 Task: Sort the products in the category "Pinot Grigio" by price (highest first).
Action: Mouse moved to (1020, 342)
Screenshot: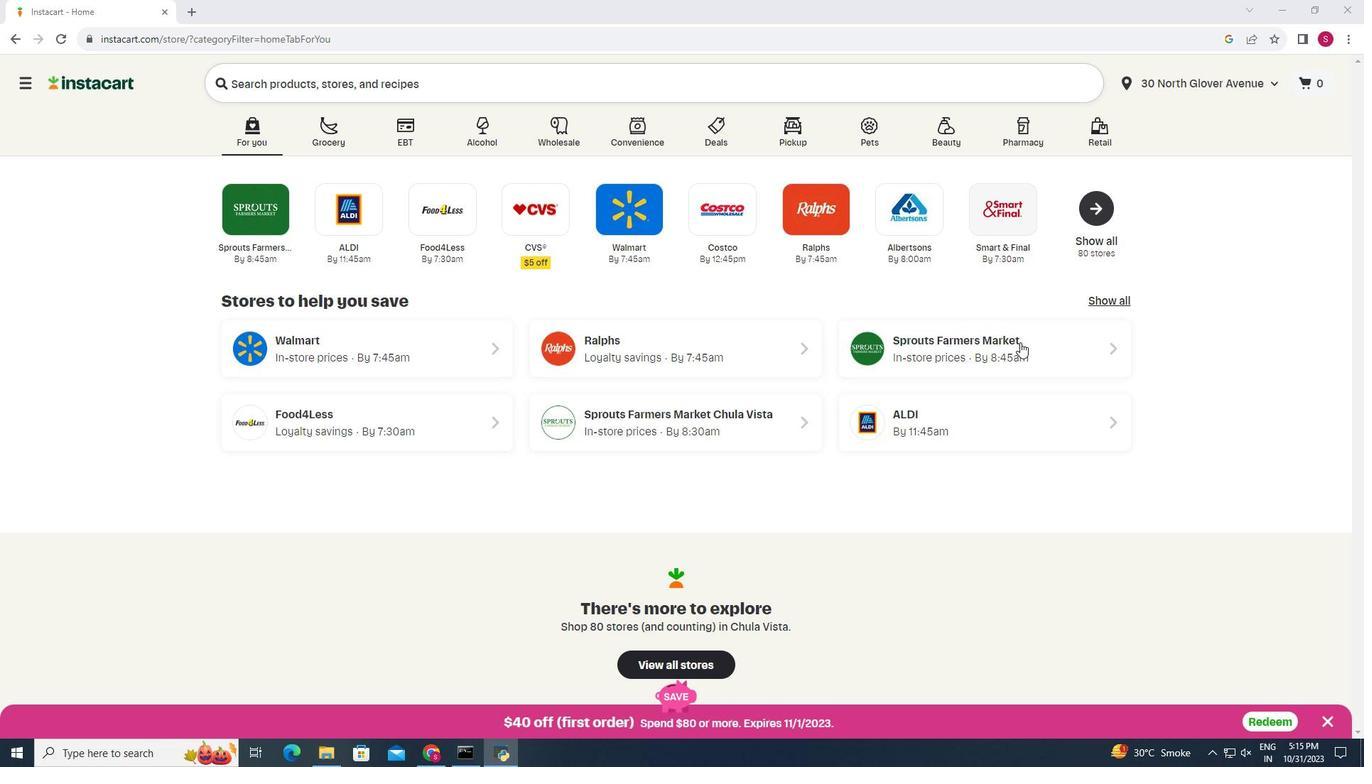 
Action: Mouse pressed left at (1020, 342)
Screenshot: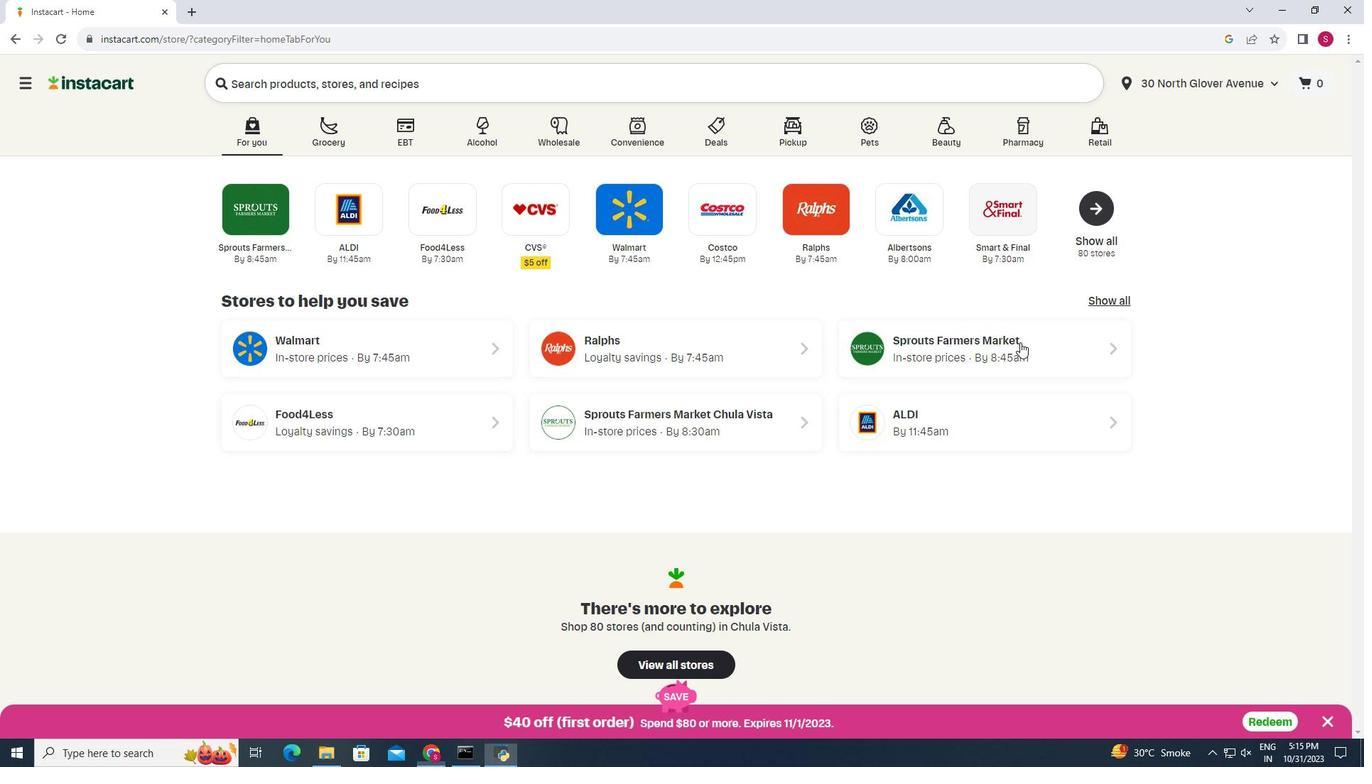 
Action: Mouse moved to (37, 724)
Screenshot: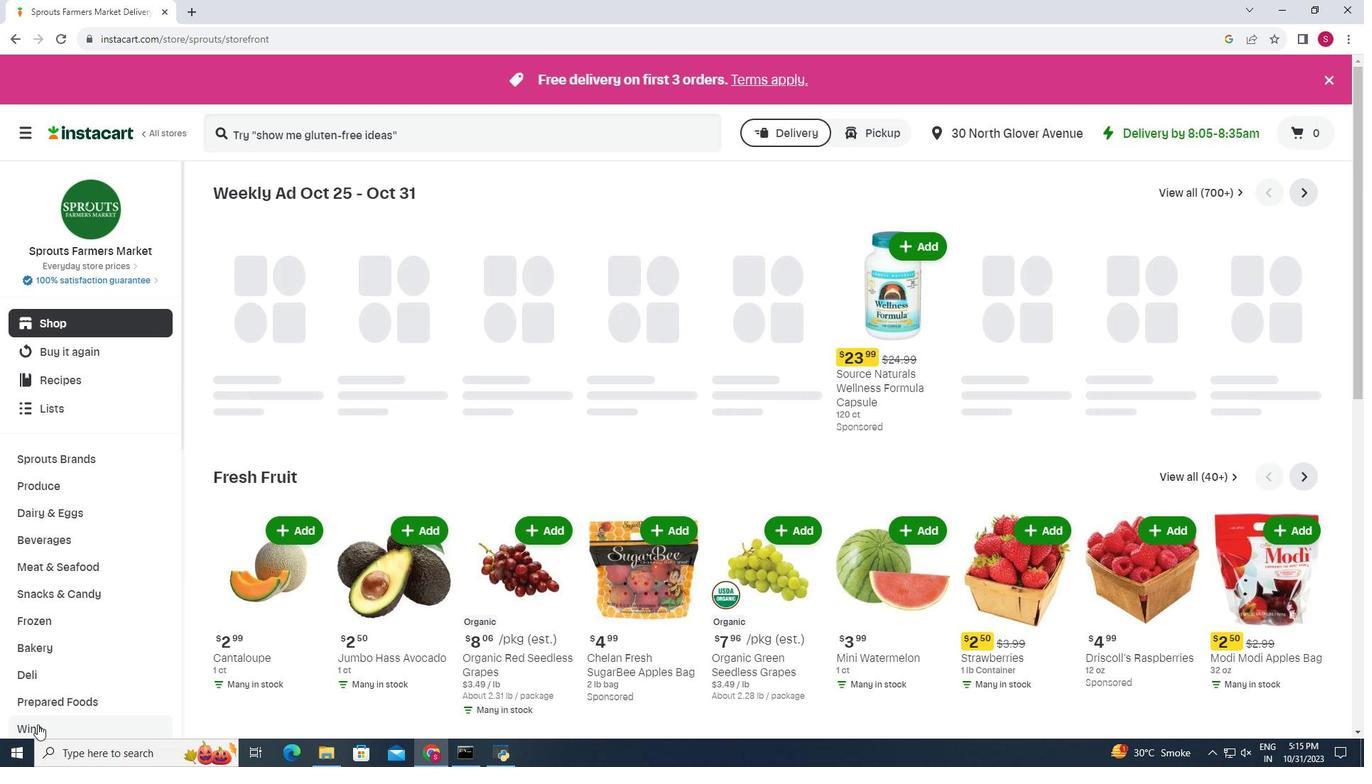 
Action: Mouse pressed left at (37, 724)
Screenshot: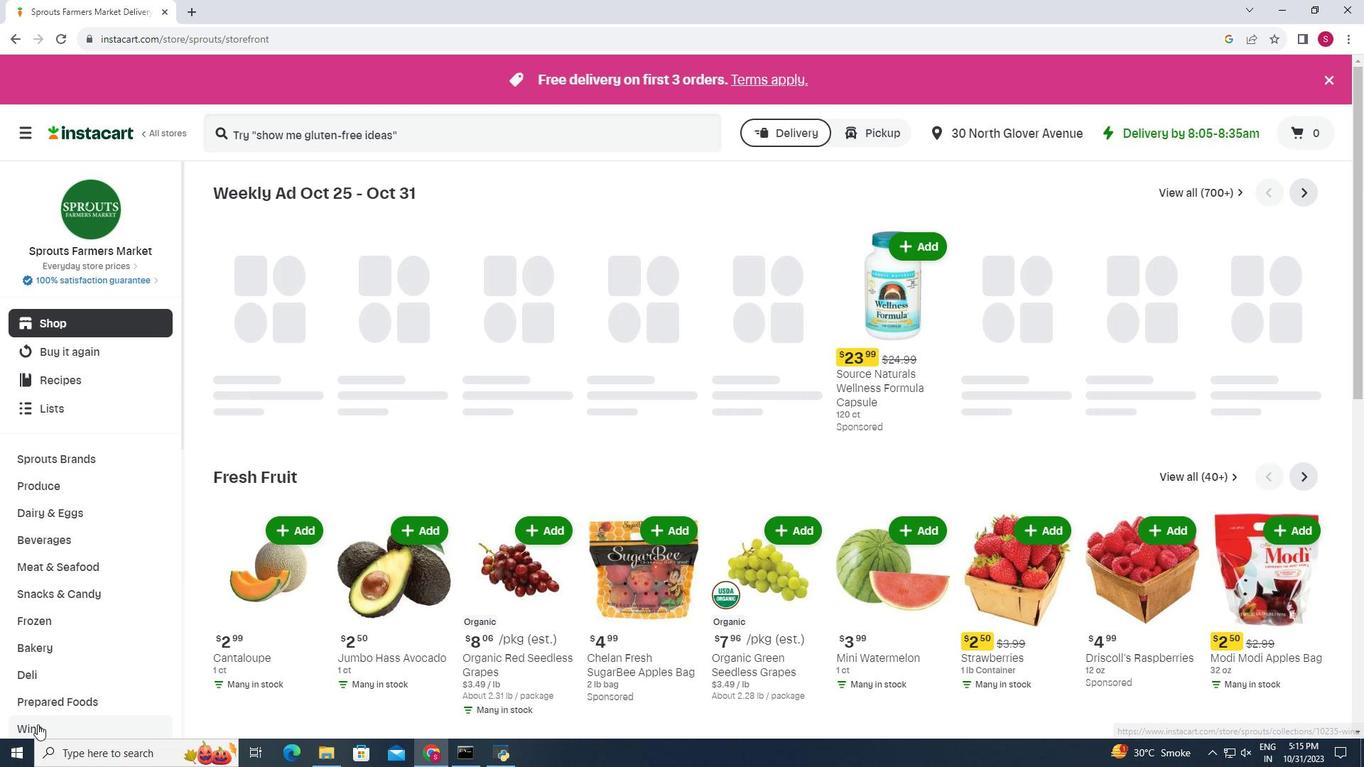 
Action: Mouse moved to (380, 226)
Screenshot: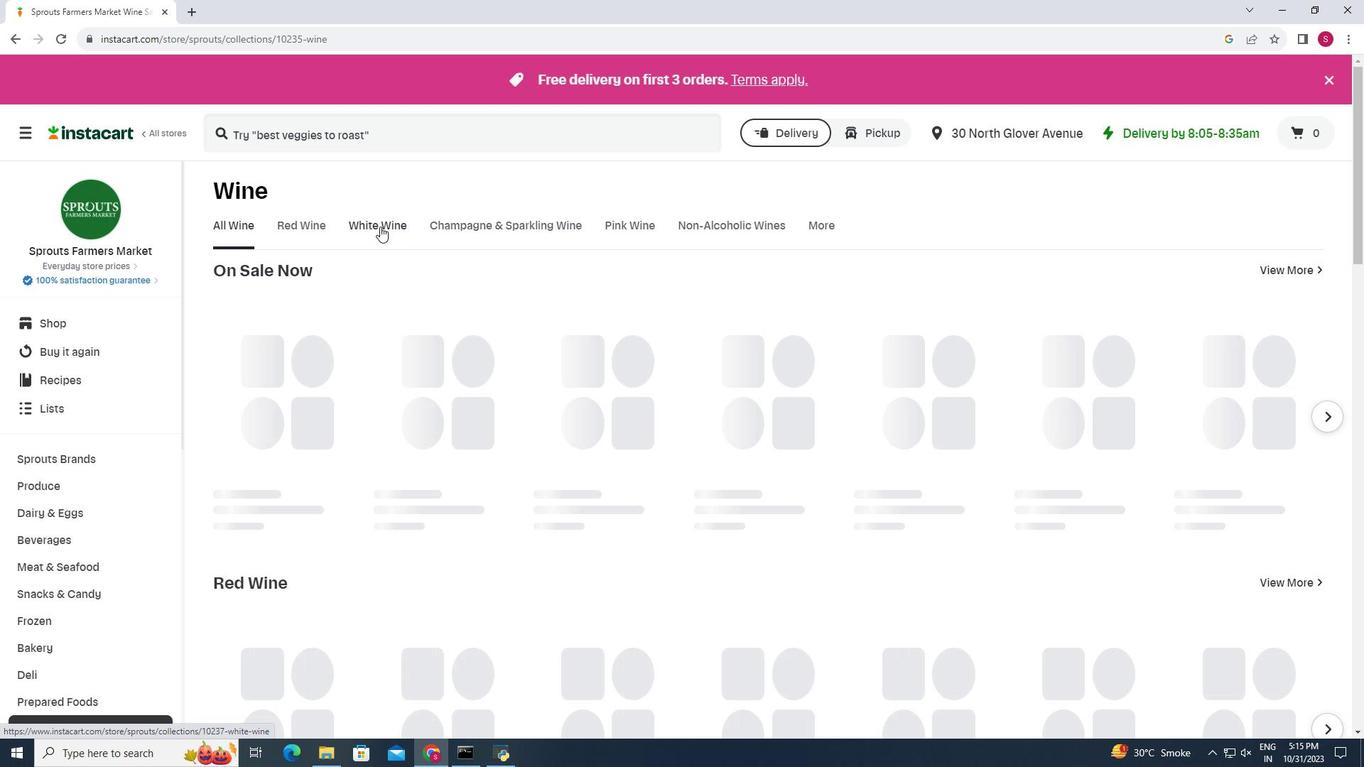 
Action: Mouse pressed left at (380, 226)
Screenshot: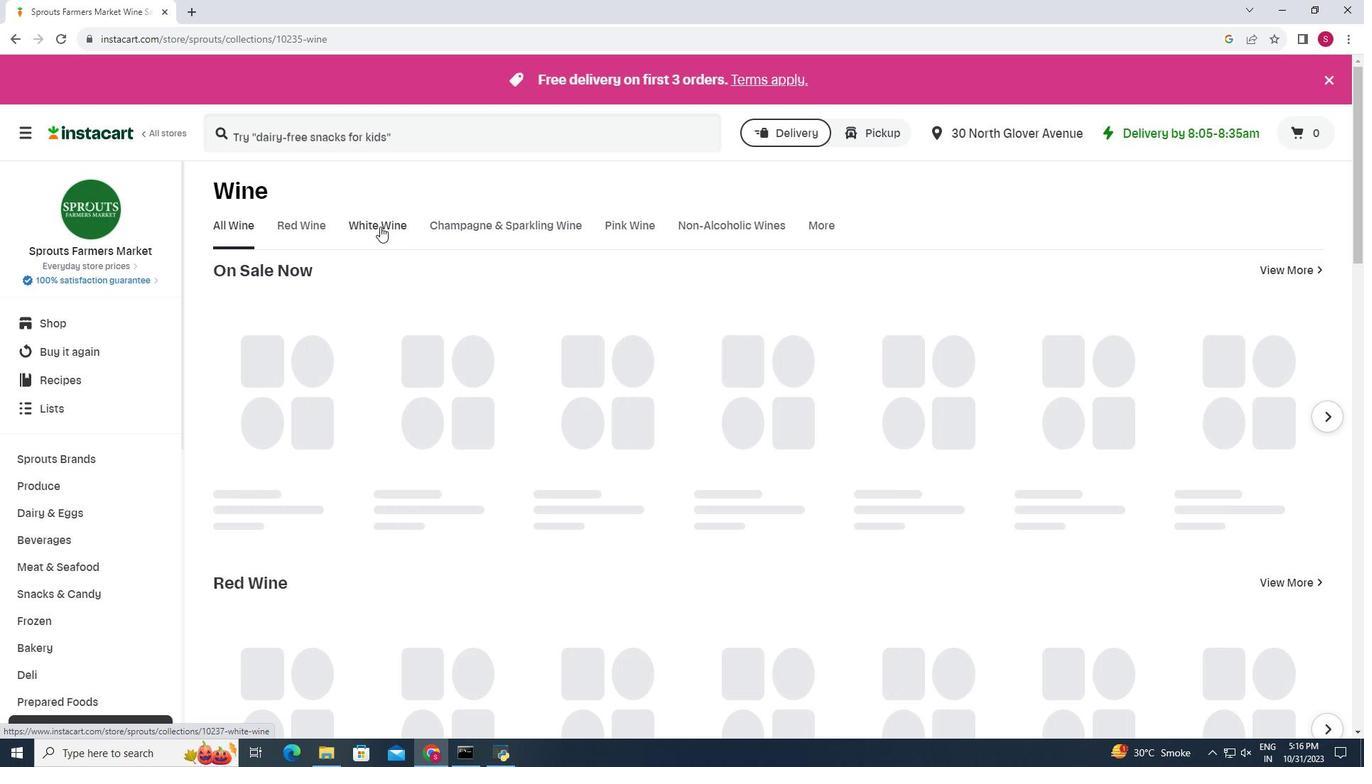 
Action: Mouse moved to (569, 288)
Screenshot: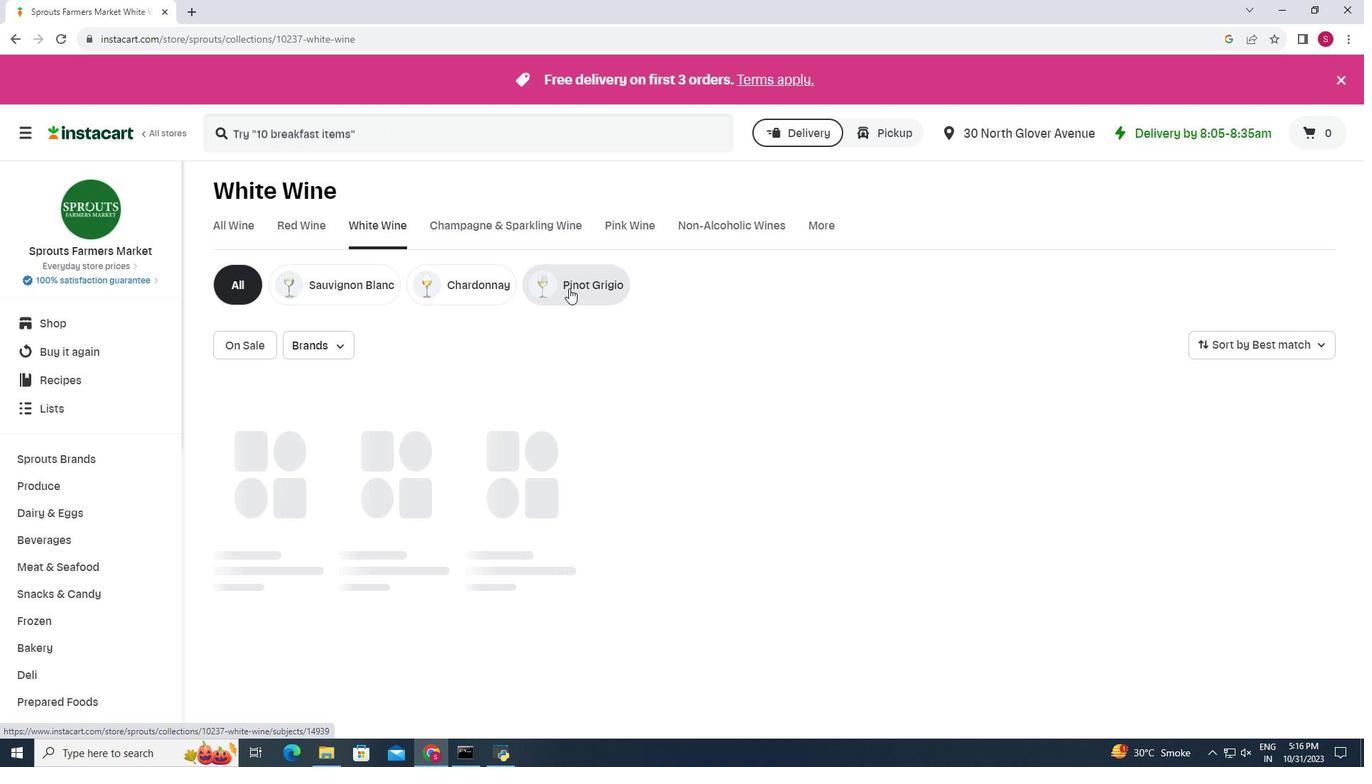 
Action: Mouse pressed left at (569, 288)
Screenshot: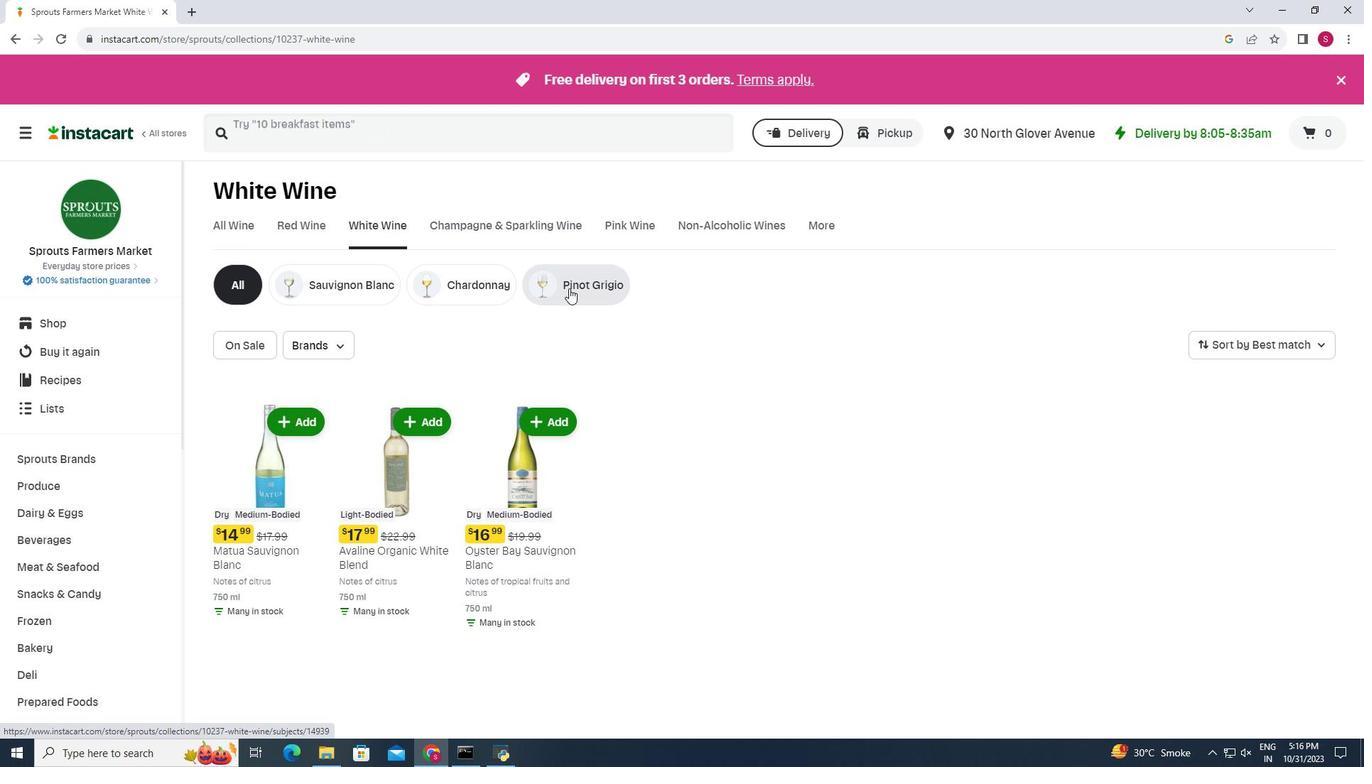 
Action: Mouse moved to (1308, 344)
Screenshot: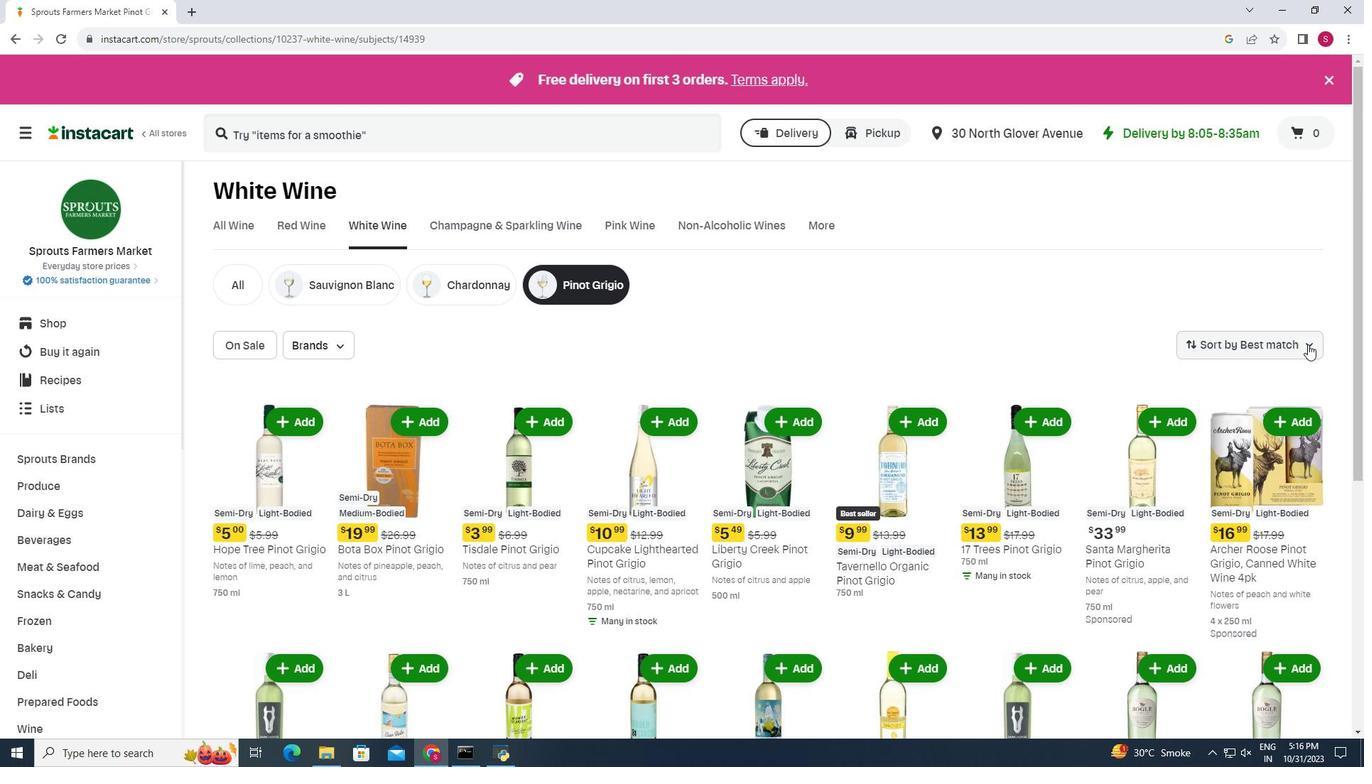 
Action: Mouse pressed left at (1308, 344)
Screenshot: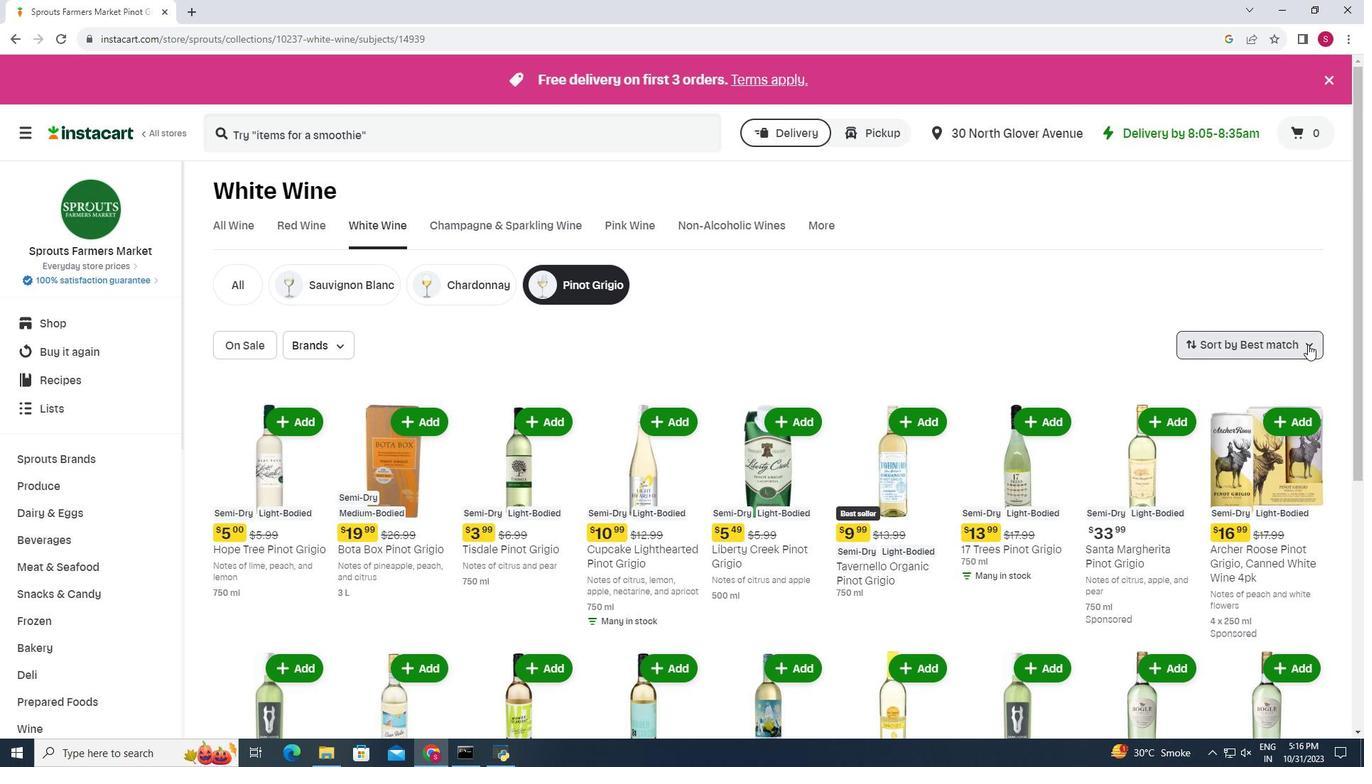 
Action: Mouse moved to (1241, 443)
Screenshot: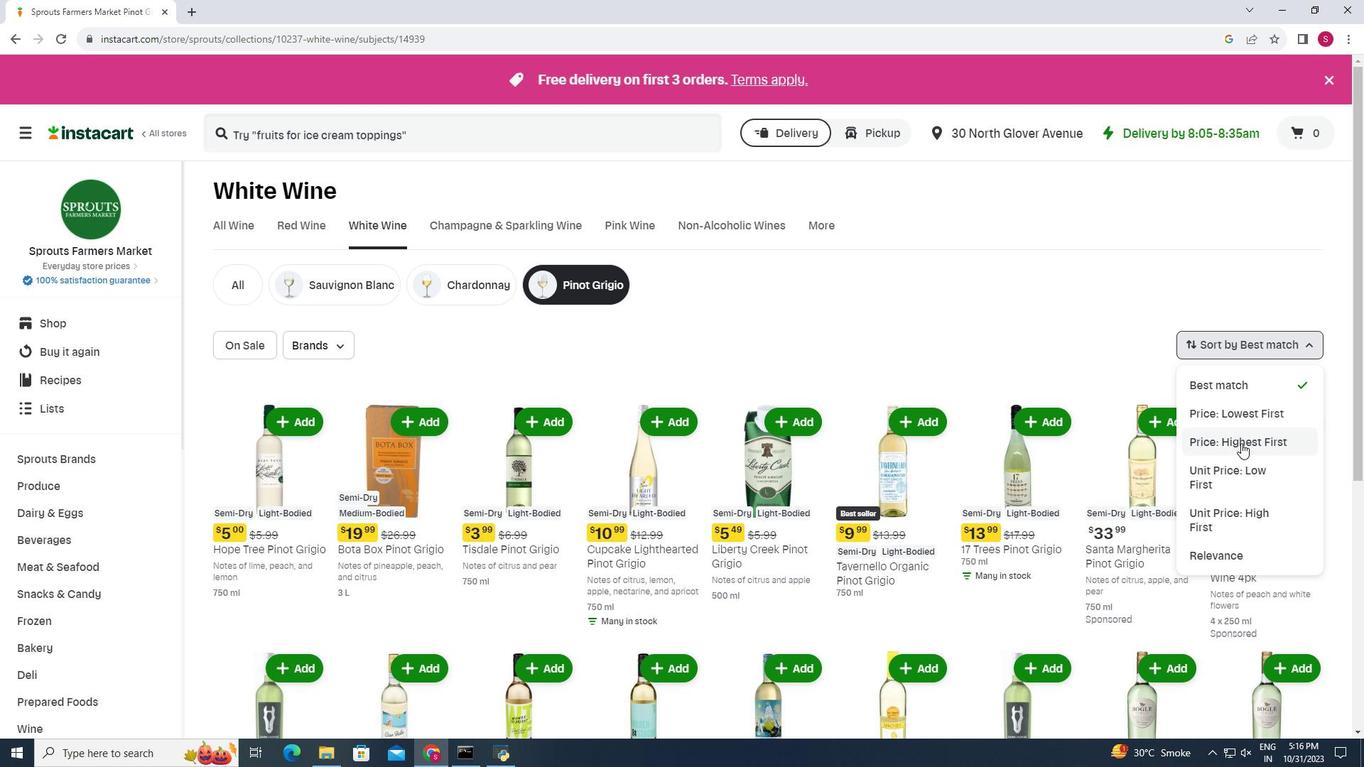 
Action: Mouse pressed left at (1241, 443)
Screenshot: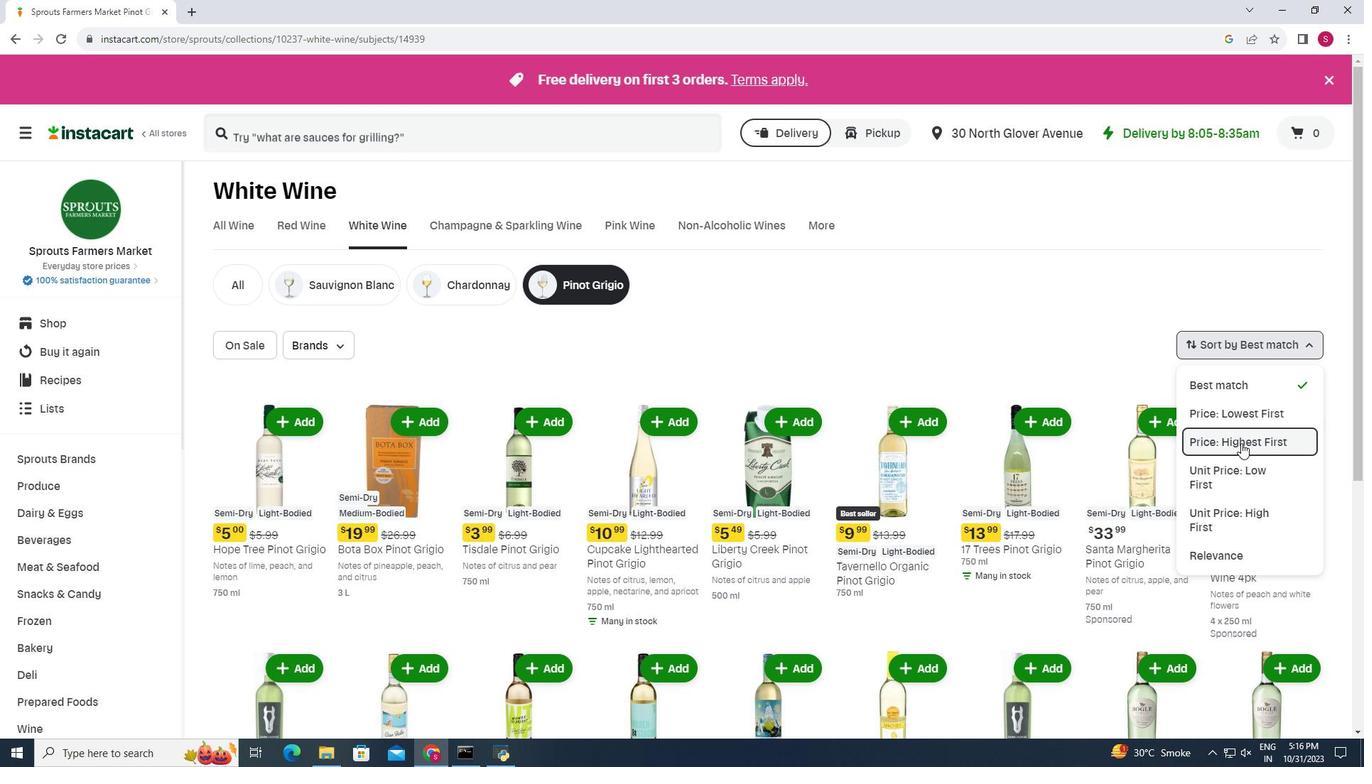 
Action: Mouse moved to (1363, 570)
Screenshot: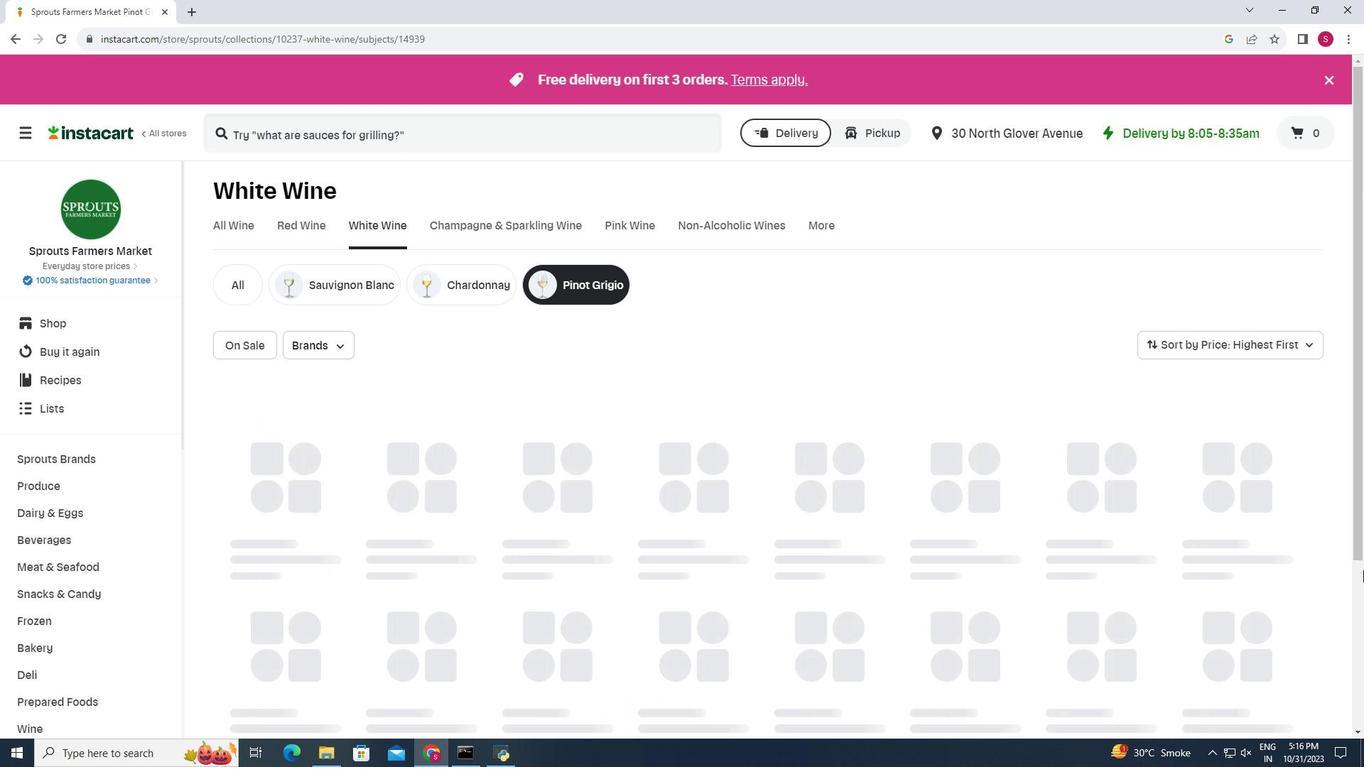 
